Task: Add a user name "Sandeep" & email "Sandeepsfg22@gmail.com" with the role of "Administrator".
Action: Mouse pressed left at (274, 131)
Screenshot: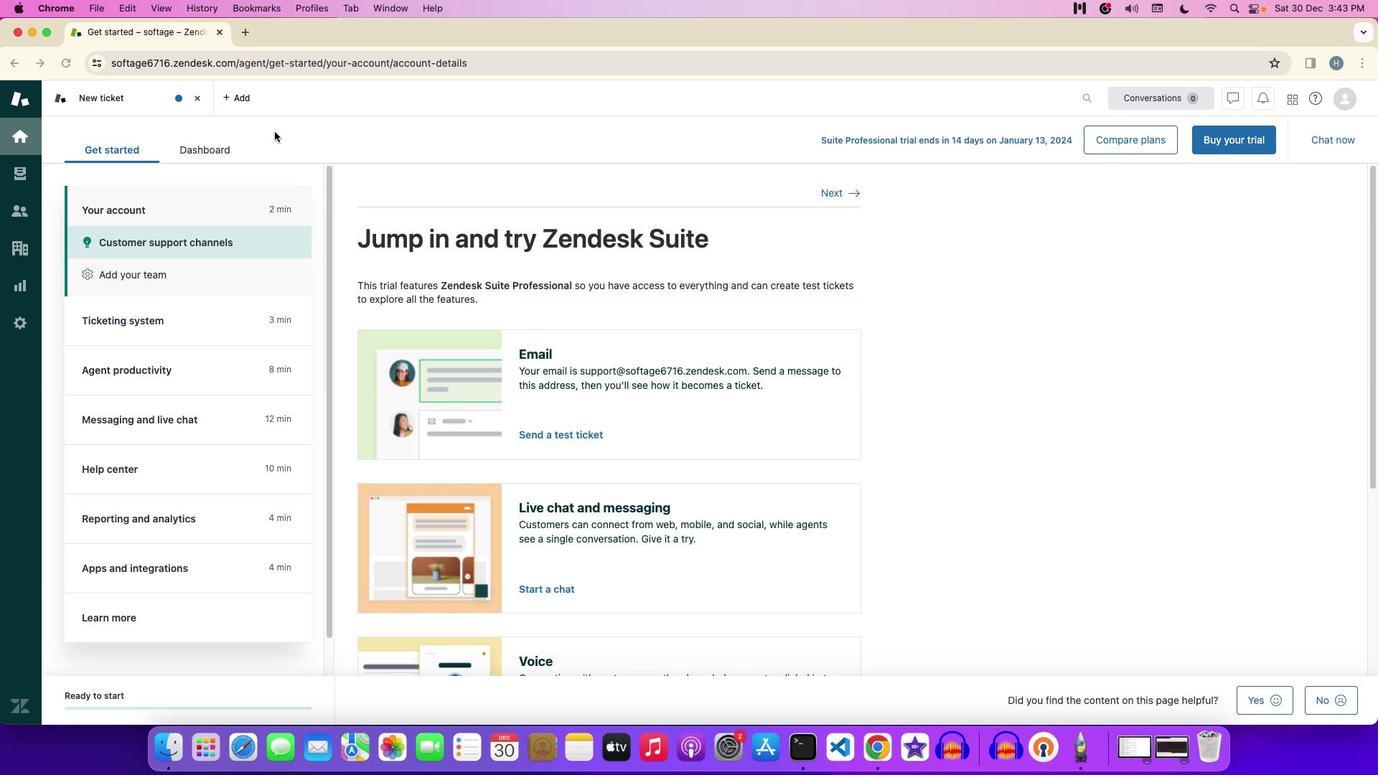 
Action: Mouse moved to (256, 173)
Screenshot: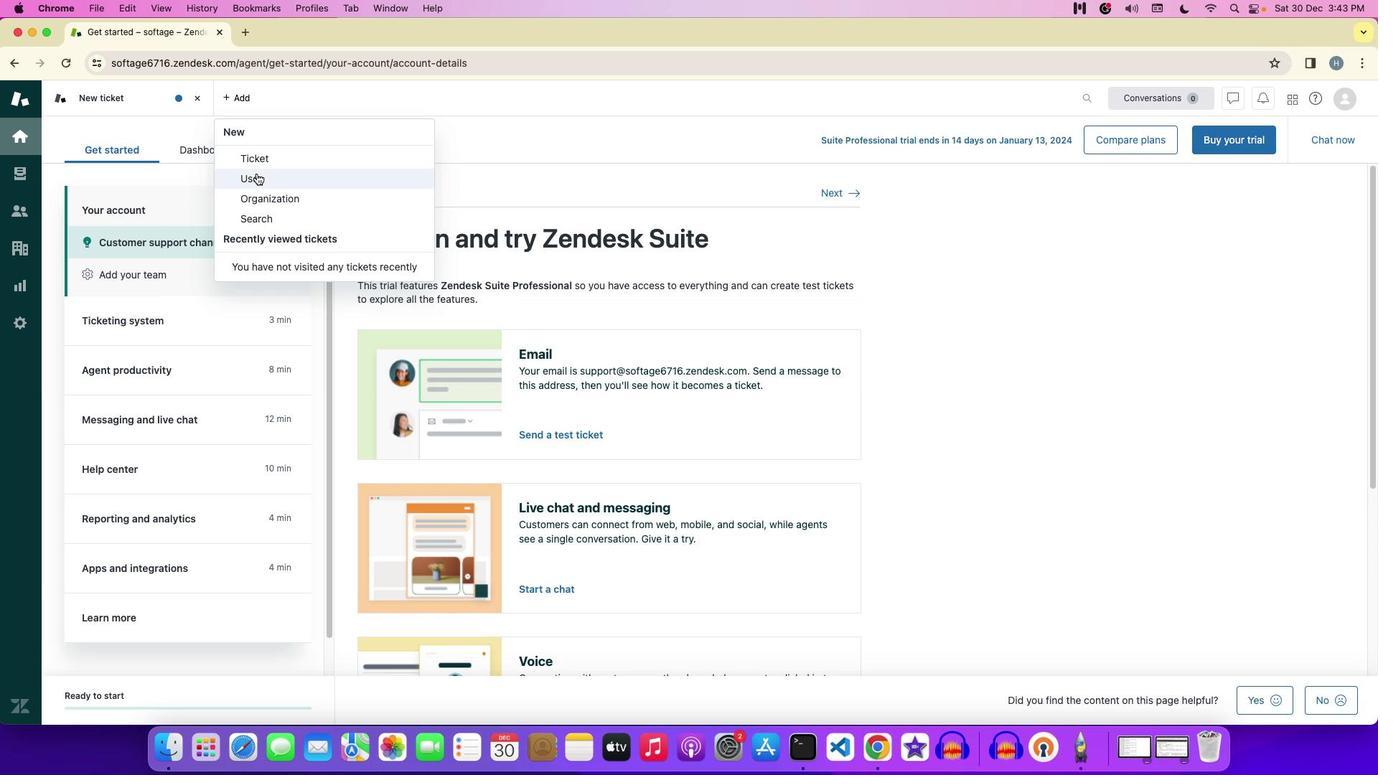 
Action: Mouse pressed left at (256, 173)
Screenshot: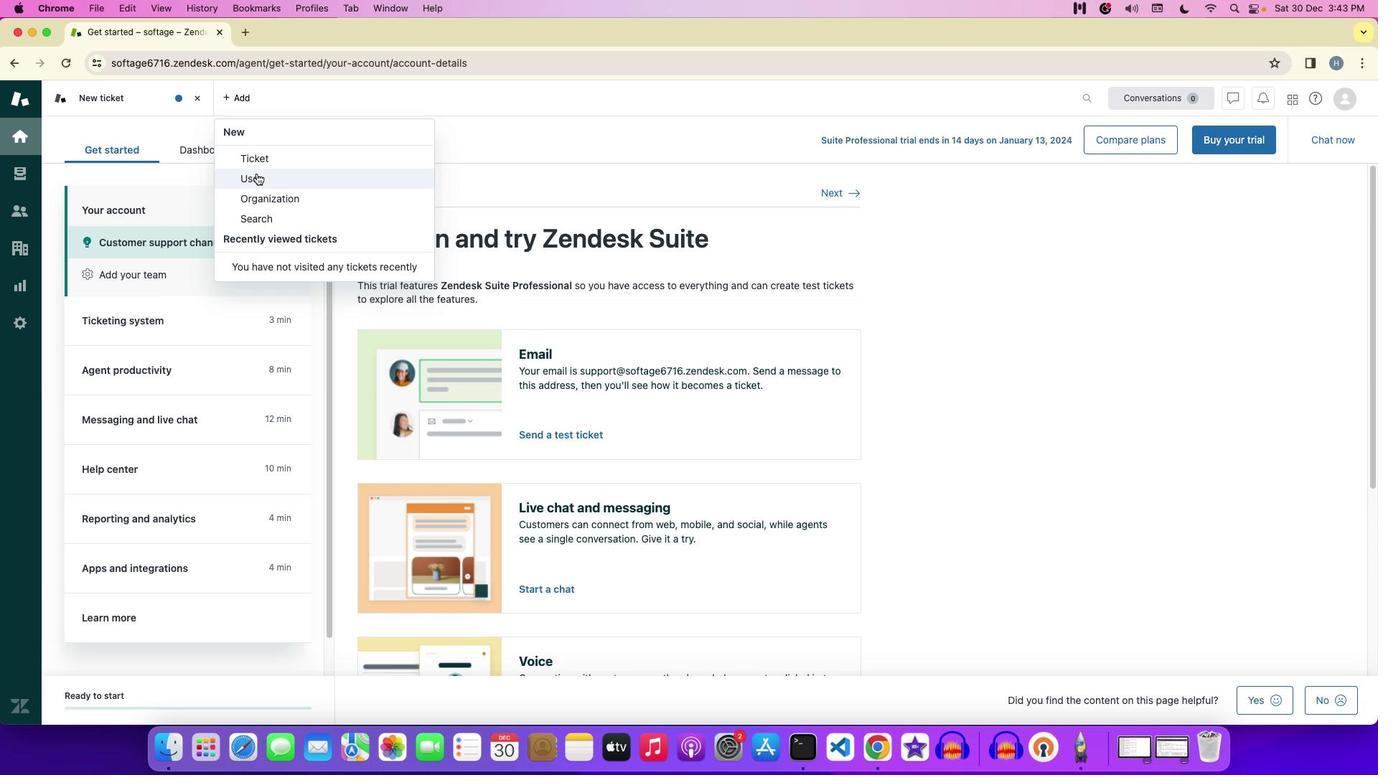 
Action: Mouse moved to (593, 336)
Screenshot: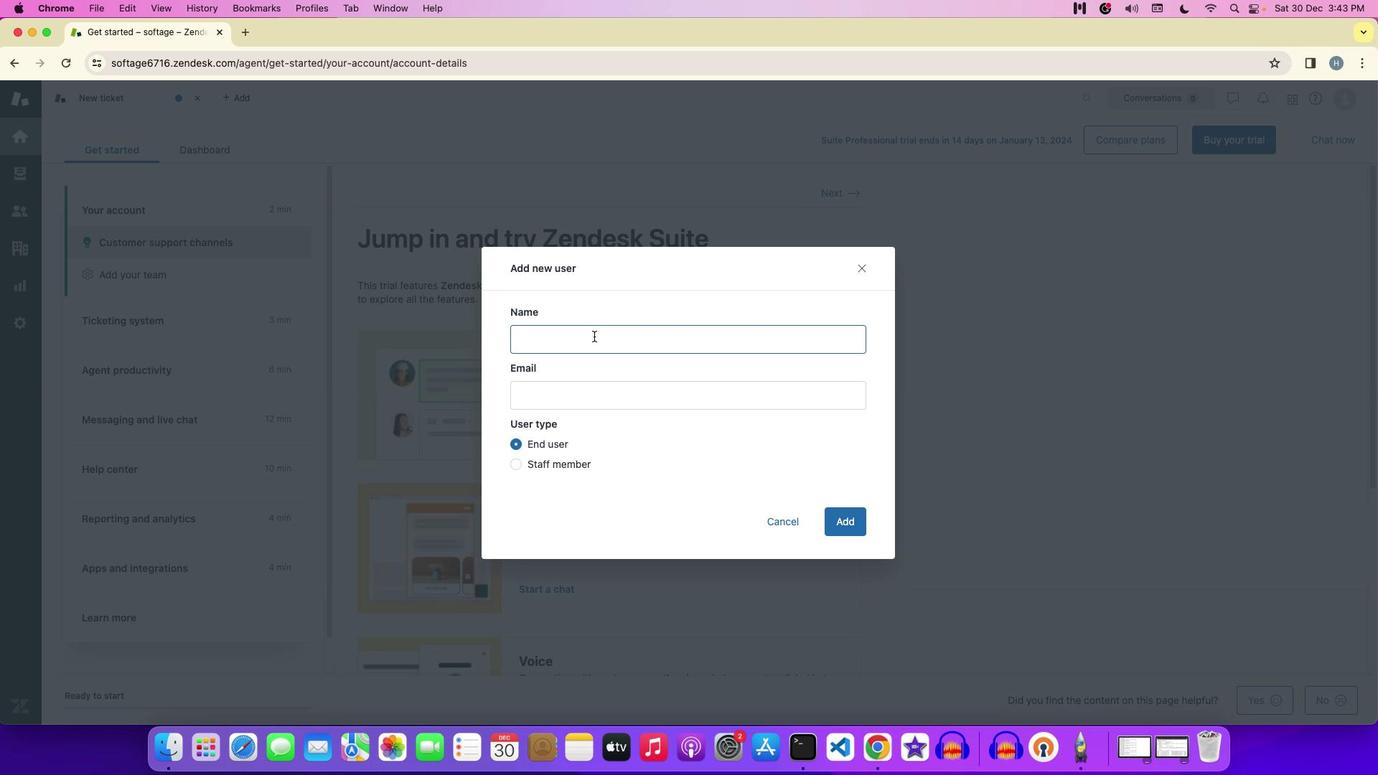 
Action: Mouse pressed left at (593, 336)
Screenshot: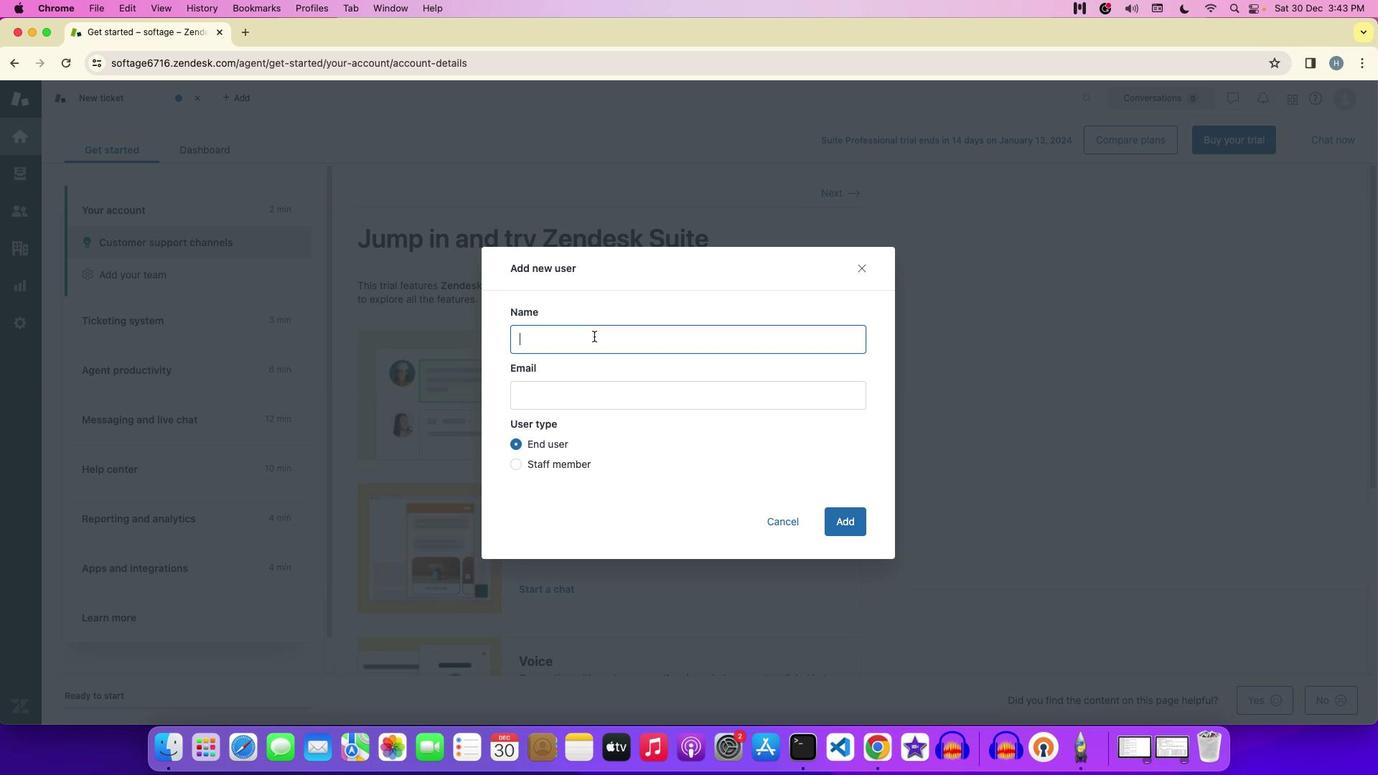 
Action: Key pressed Key.shift'S''a''n''d''e''e''p'
Screenshot: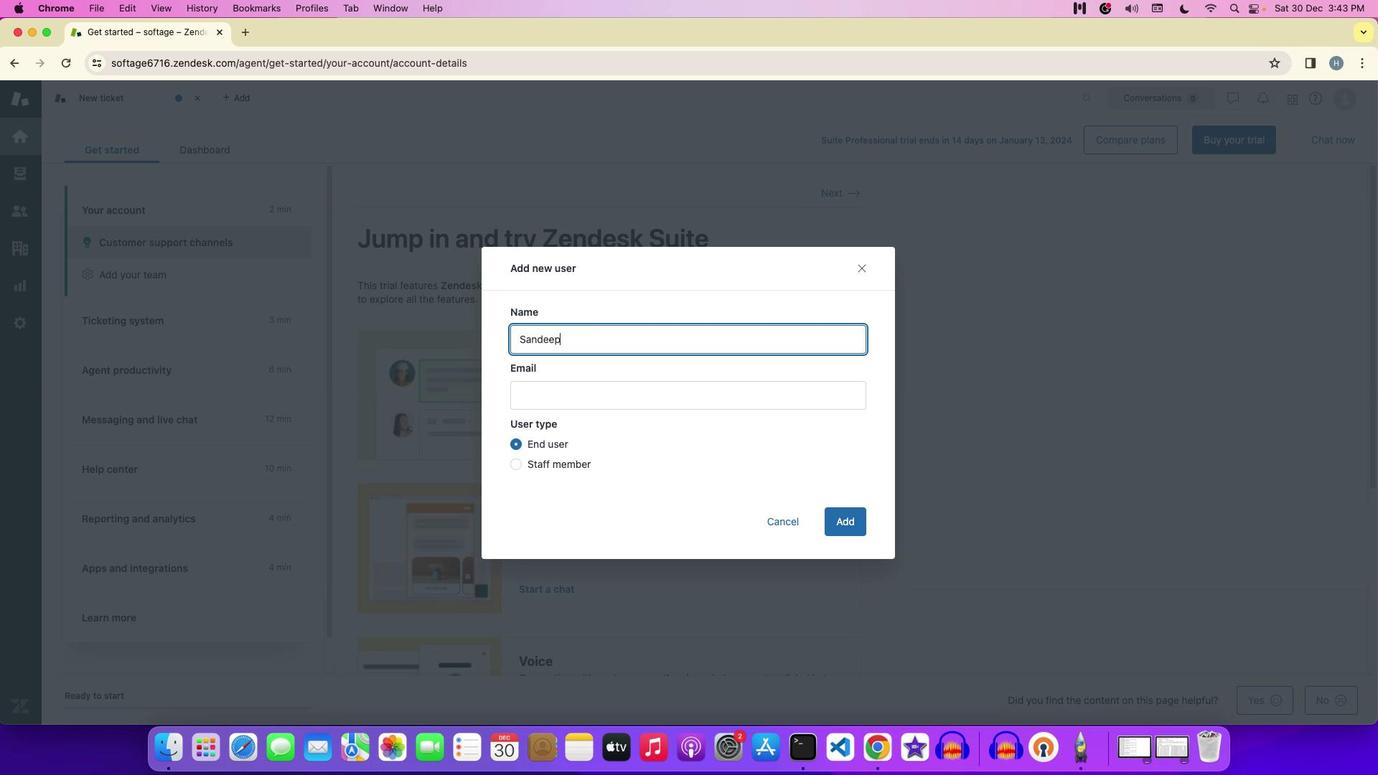 
Action: Mouse moved to (595, 392)
Screenshot: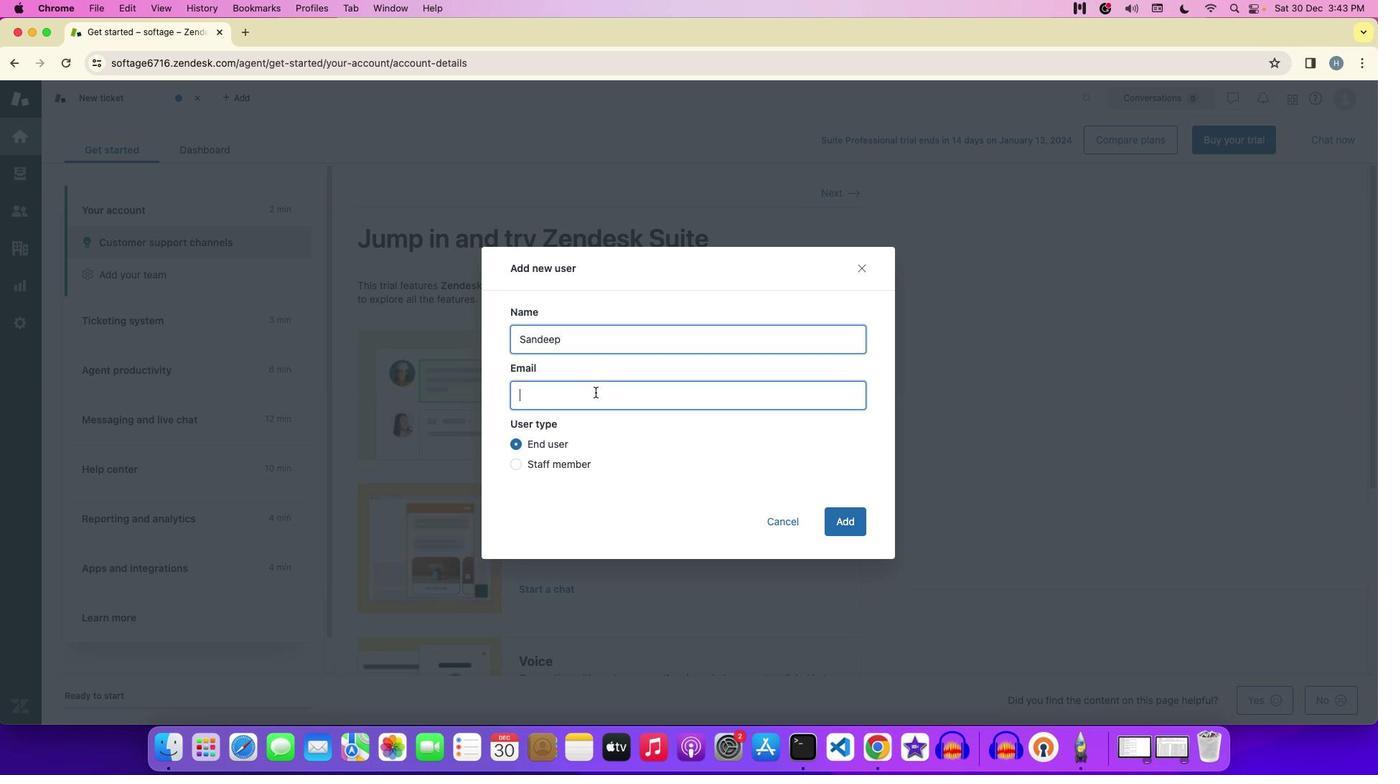
Action: Mouse pressed left at (595, 392)
Screenshot: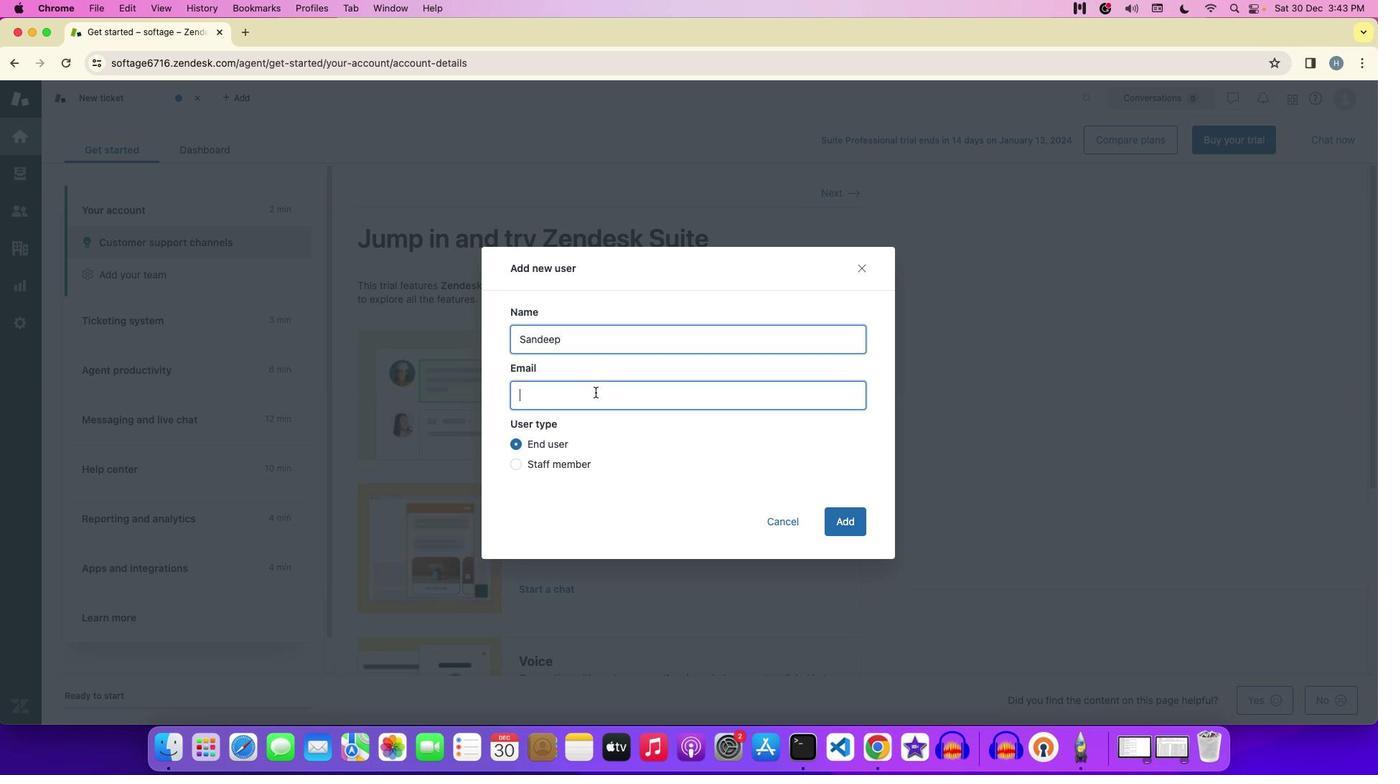 
Action: Key pressed Key.shift'S''a''n''d''e''e''p''s''f''g''2''2'Key.shift'@''g''m''a''i''l''.''c''o''m'
Screenshot: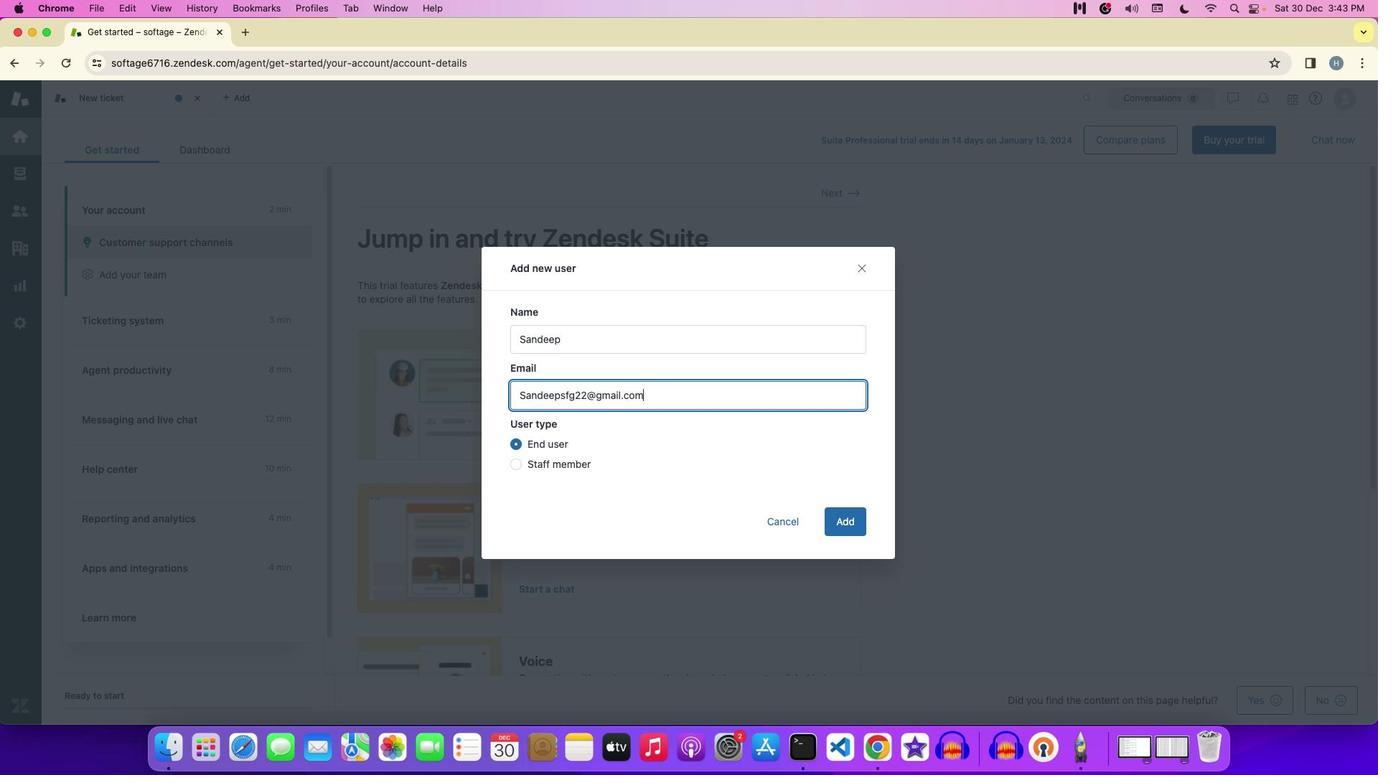 
Action: Mouse moved to (519, 465)
Screenshot: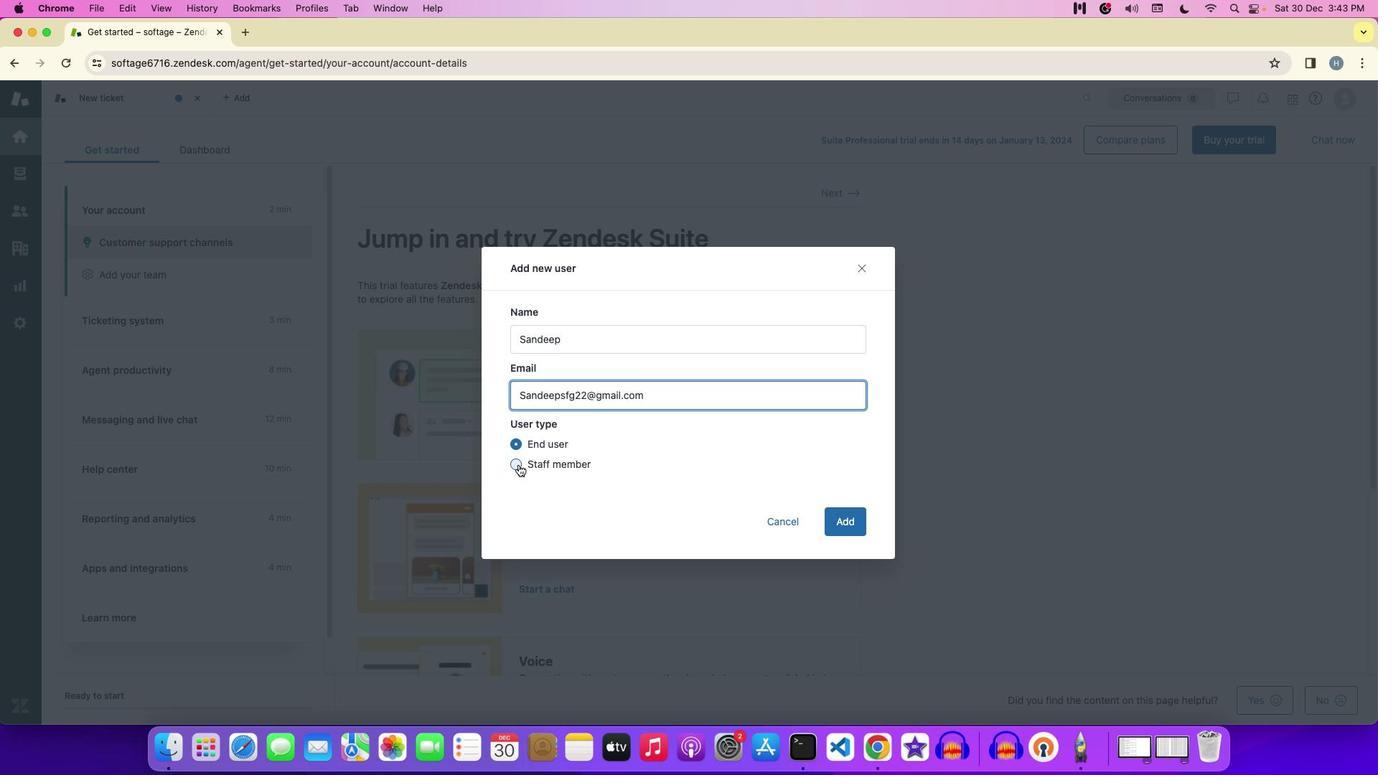 
Action: Mouse pressed left at (519, 465)
Screenshot: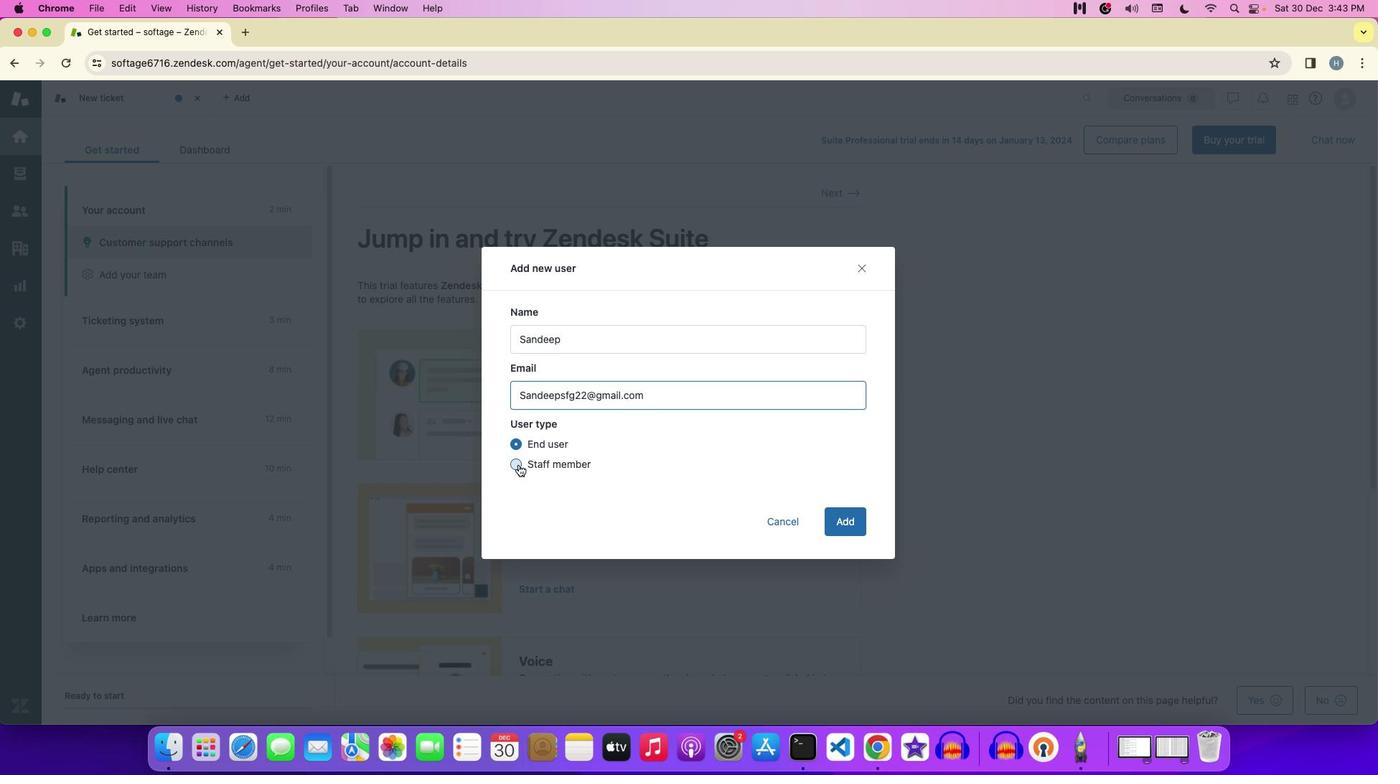 
Action: Mouse moved to (566, 486)
Screenshot: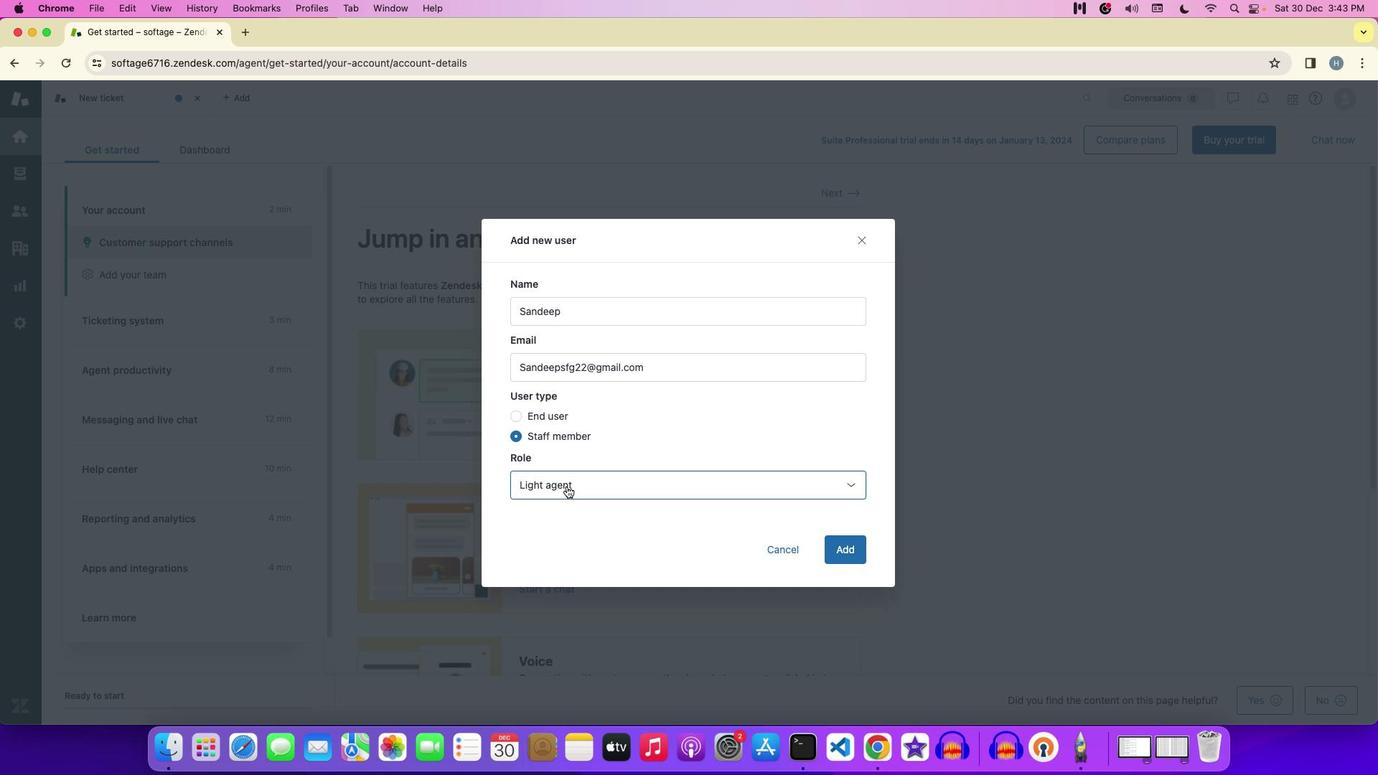 
Action: Mouse pressed left at (566, 486)
Screenshot: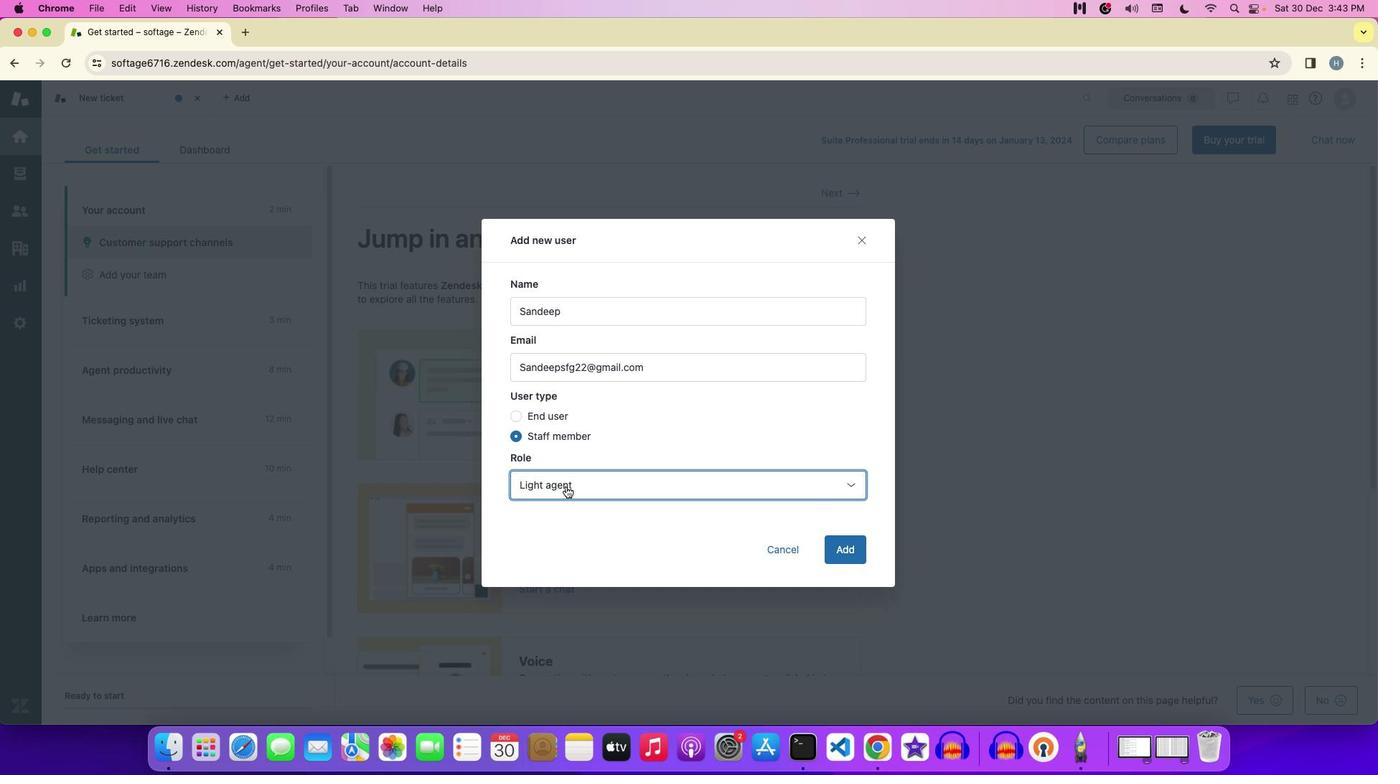 
Action: Mouse moved to (606, 422)
Screenshot: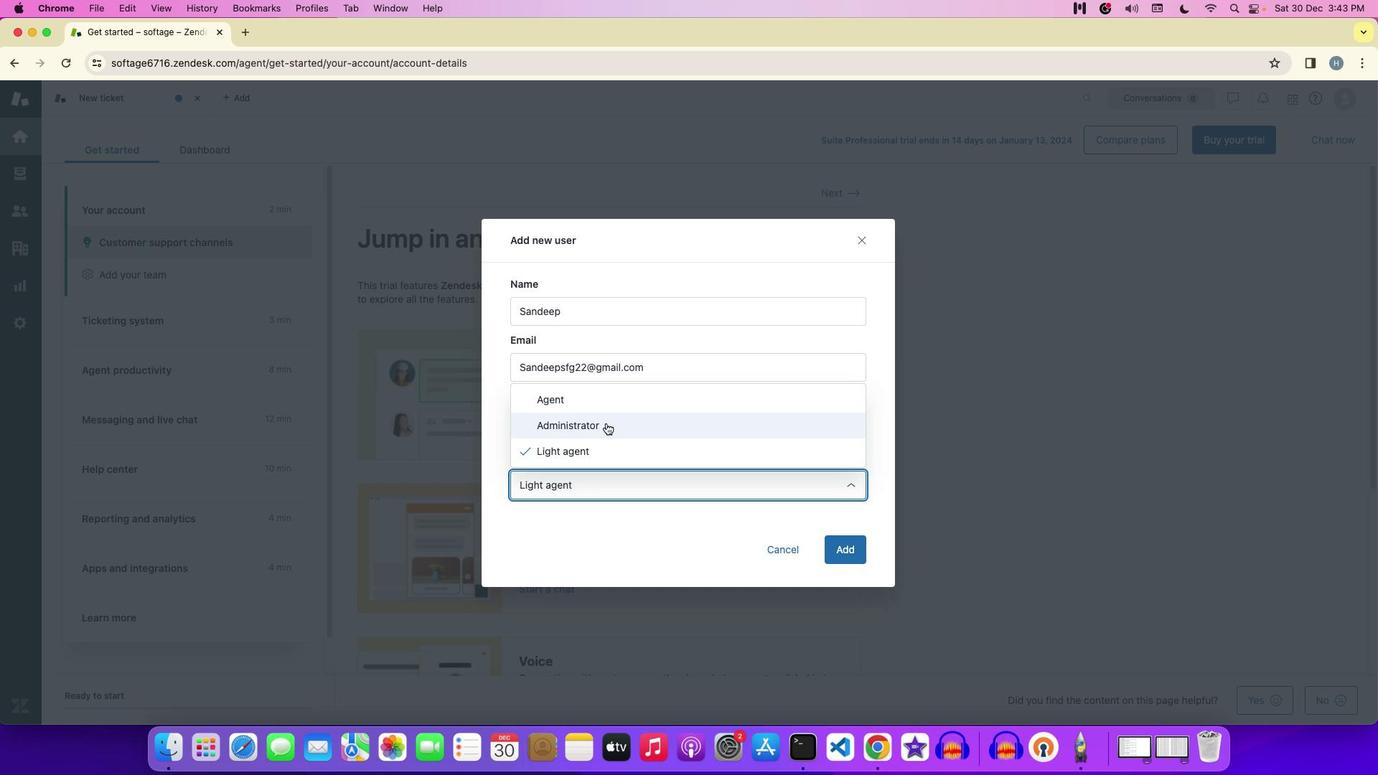 
Action: Mouse pressed left at (606, 422)
Screenshot: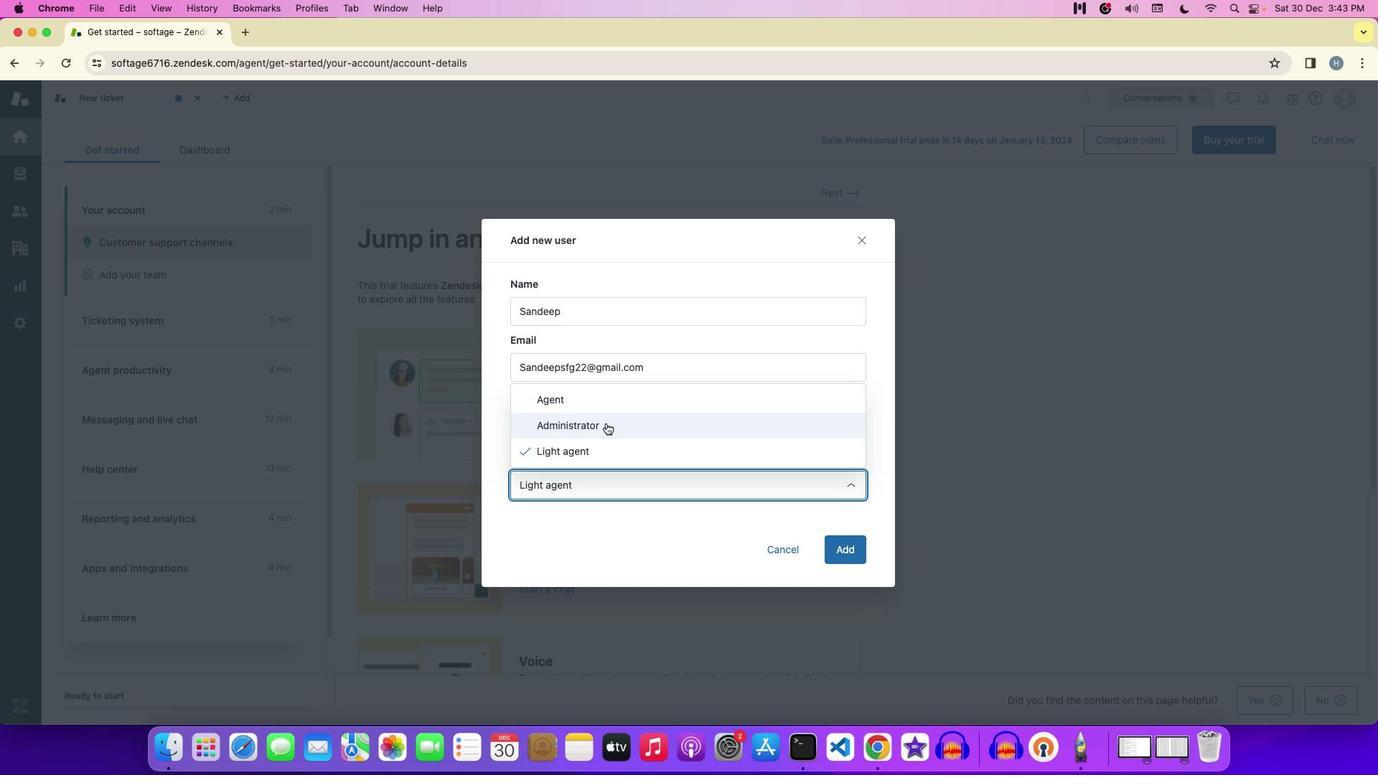 
Action: Mouse moved to (851, 547)
Screenshot: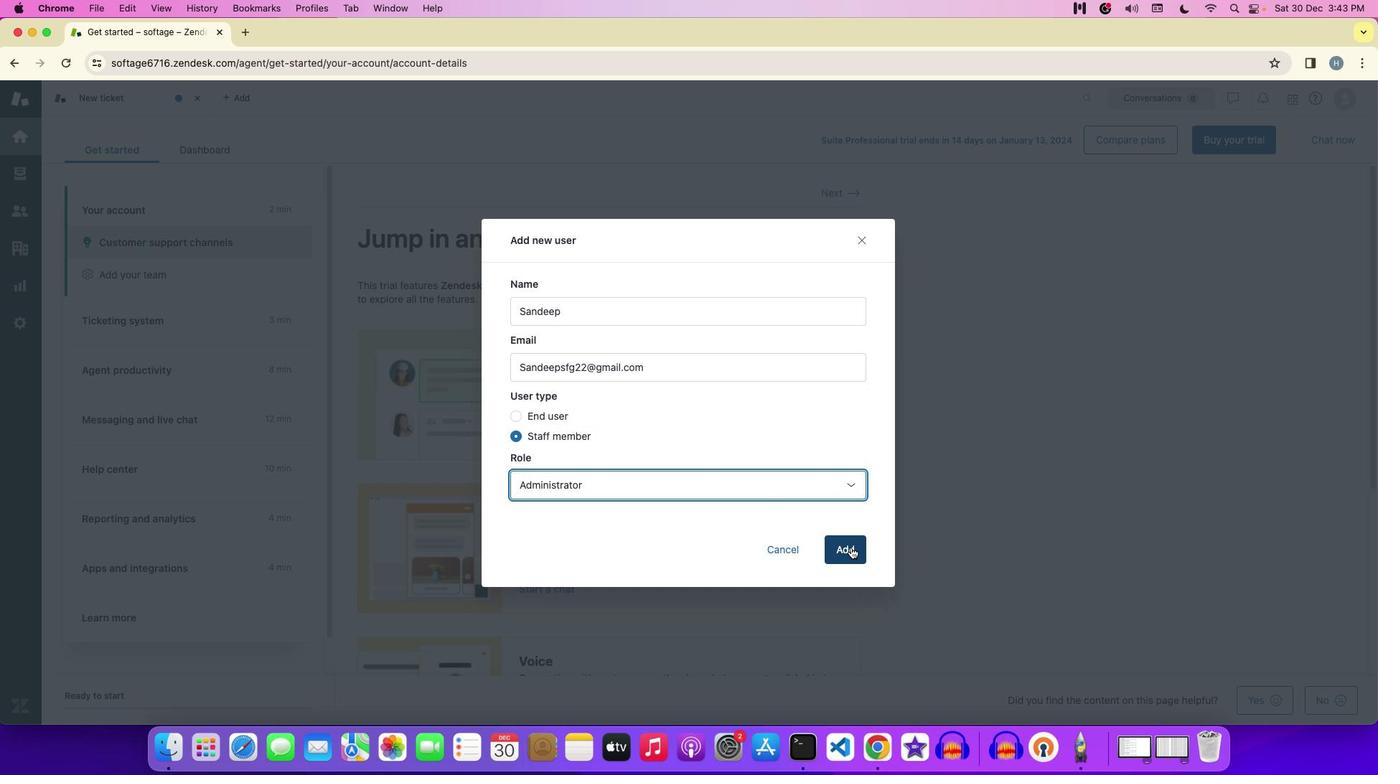 
Action: Mouse pressed left at (851, 547)
Screenshot: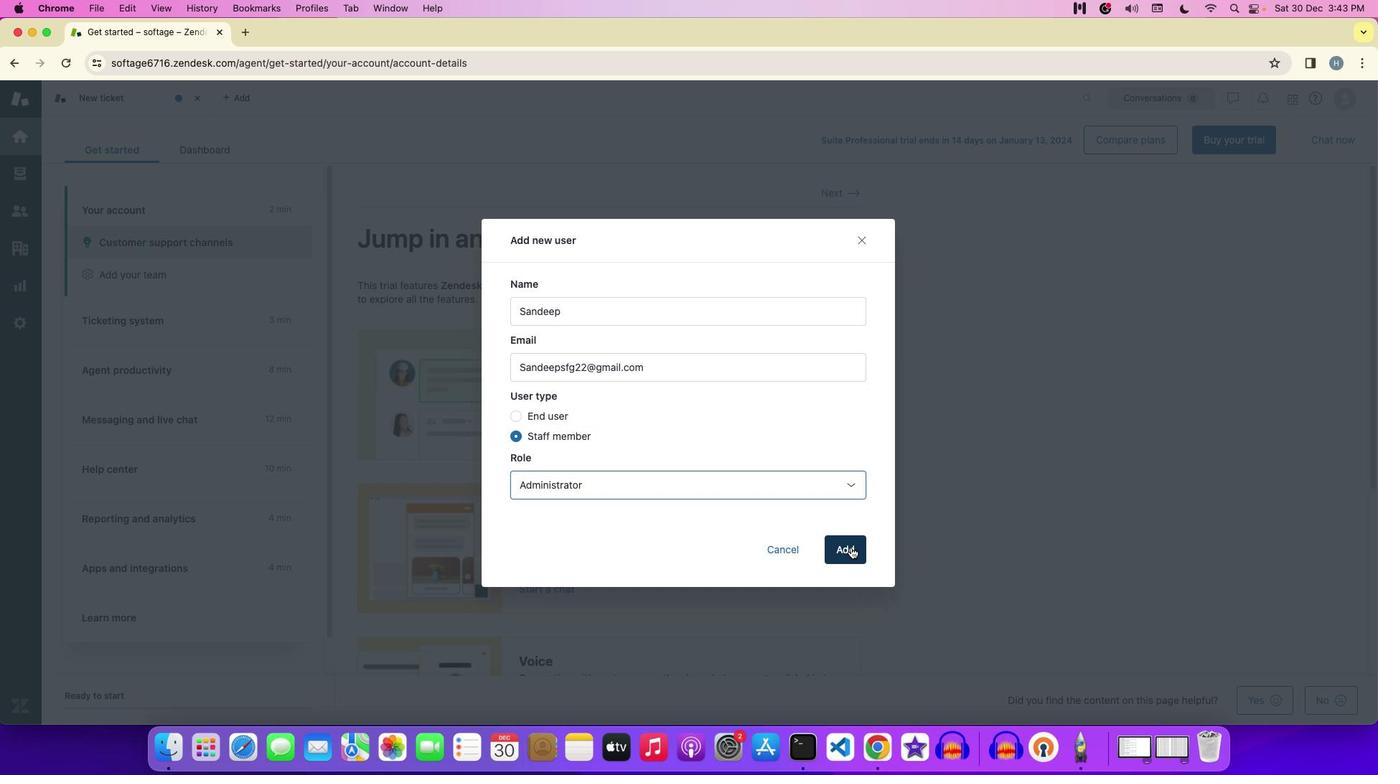 
Action: Mouse moved to (850, 418)
Screenshot: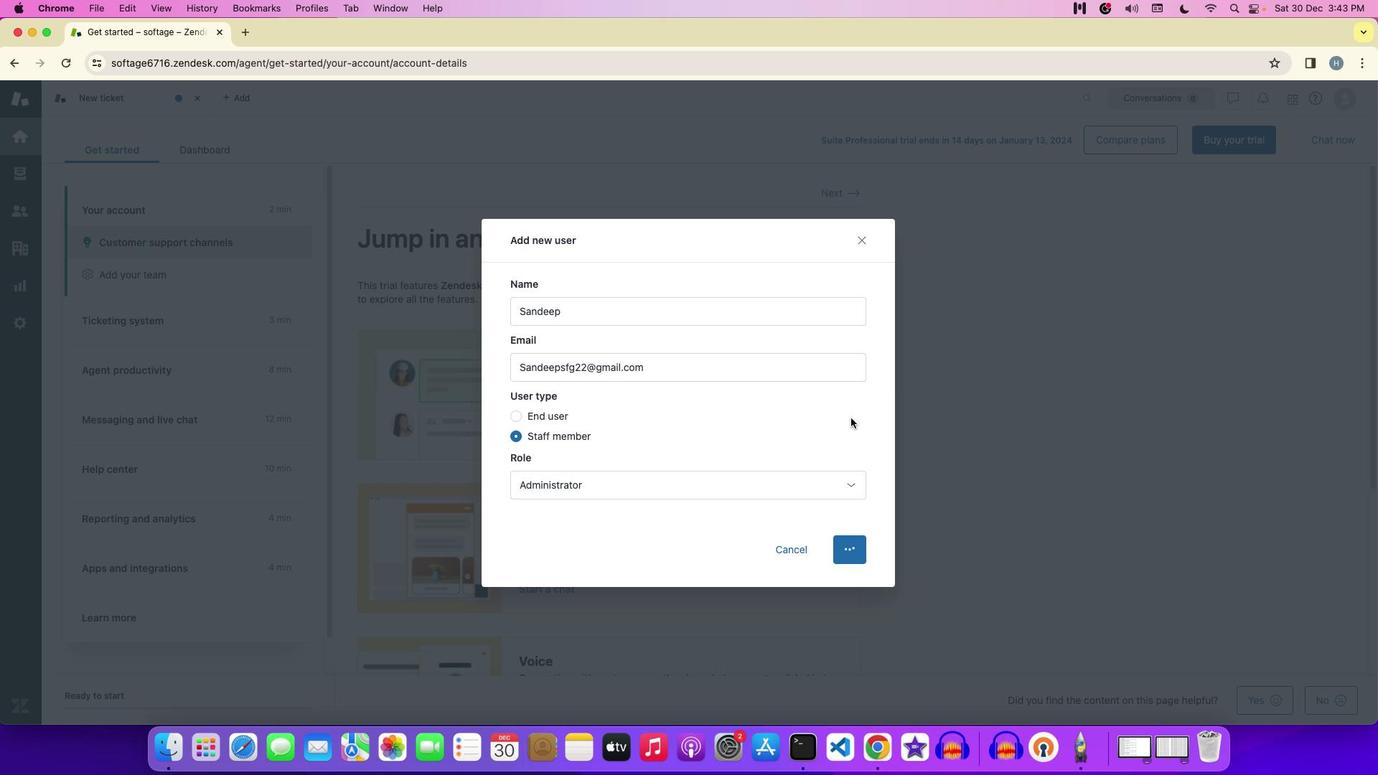 
